 Task: Move the task Implement a new cloud-based human resources management system for a company to the section To-Do in the project ArcticTech and sort the tasks in the project by Last modified on
Action: Mouse moved to (344, 300)
Screenshot: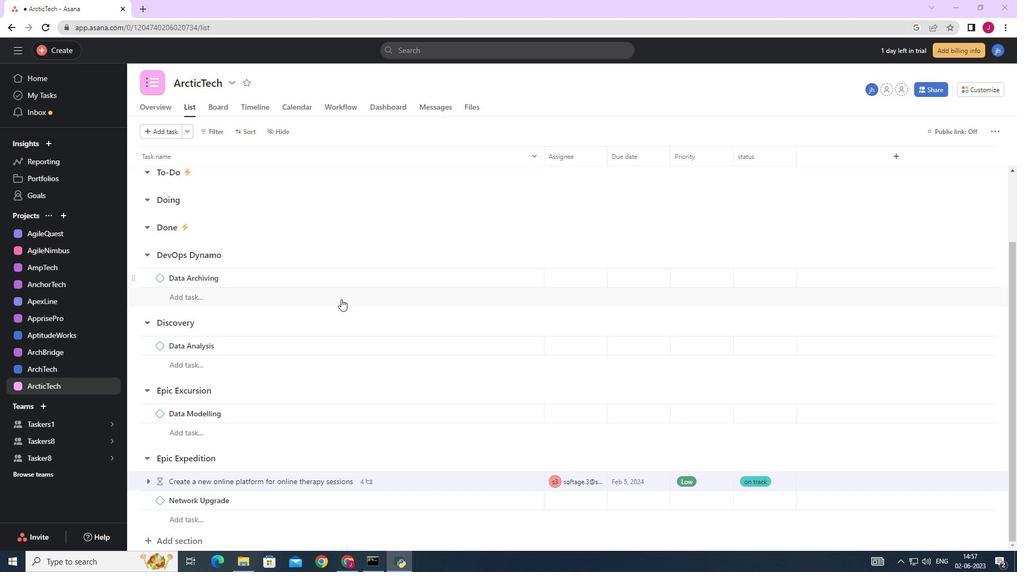
Action: Mouse scrolled (344, 301) with delta (0, 0)
Screenshot: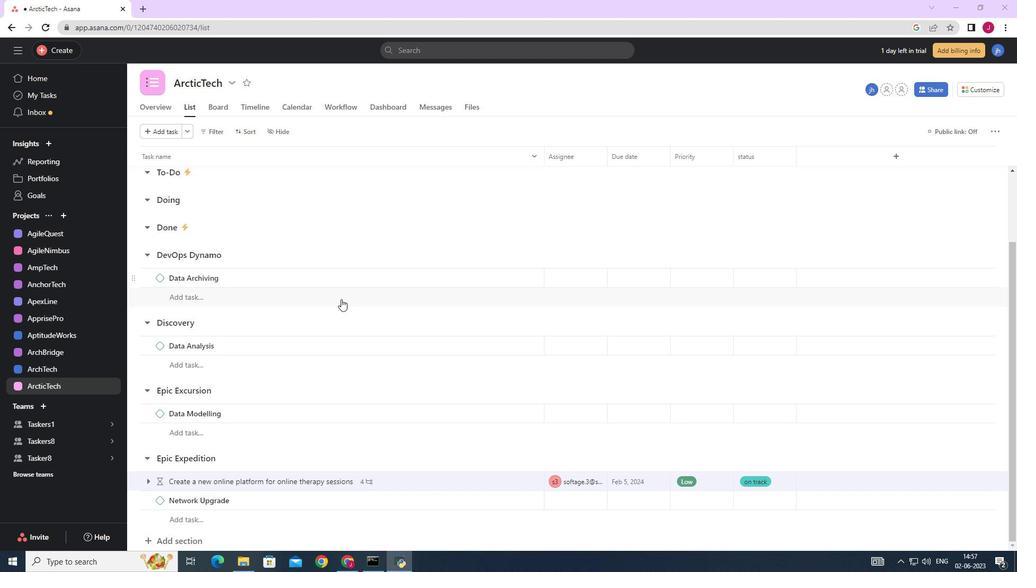 
Action: Mouse moved to (344, 300)
Screenshot: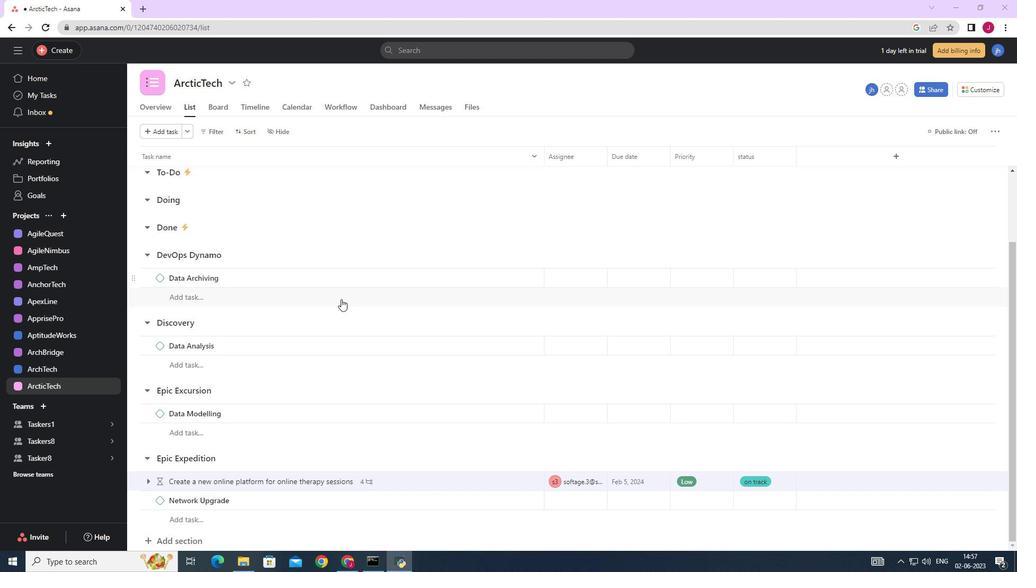 
Action: Mouse scrolled (344, 301) with delta (0, 0)
Screenshot: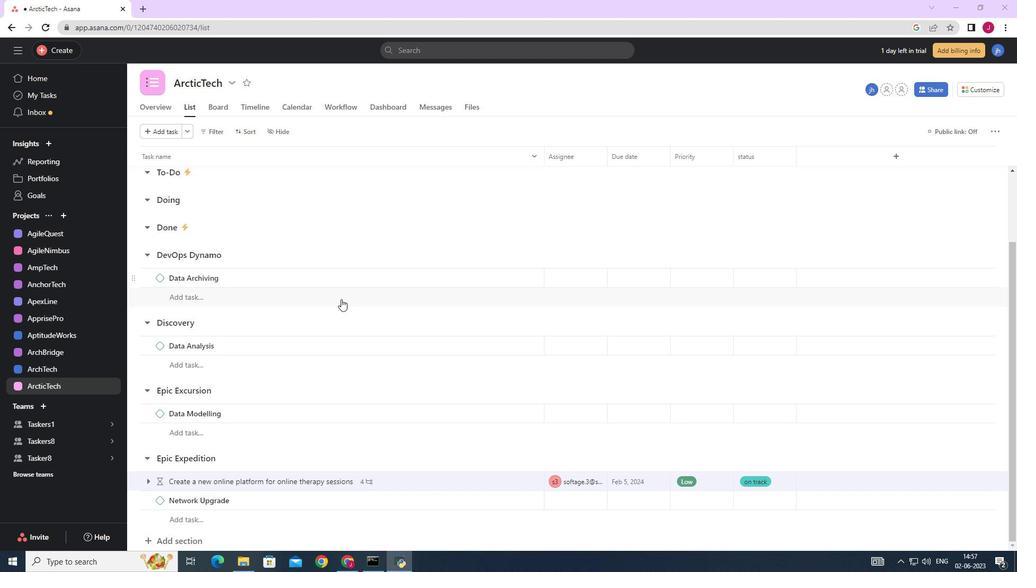 
Action: Mouse moved to (344, 301)
Screenshot: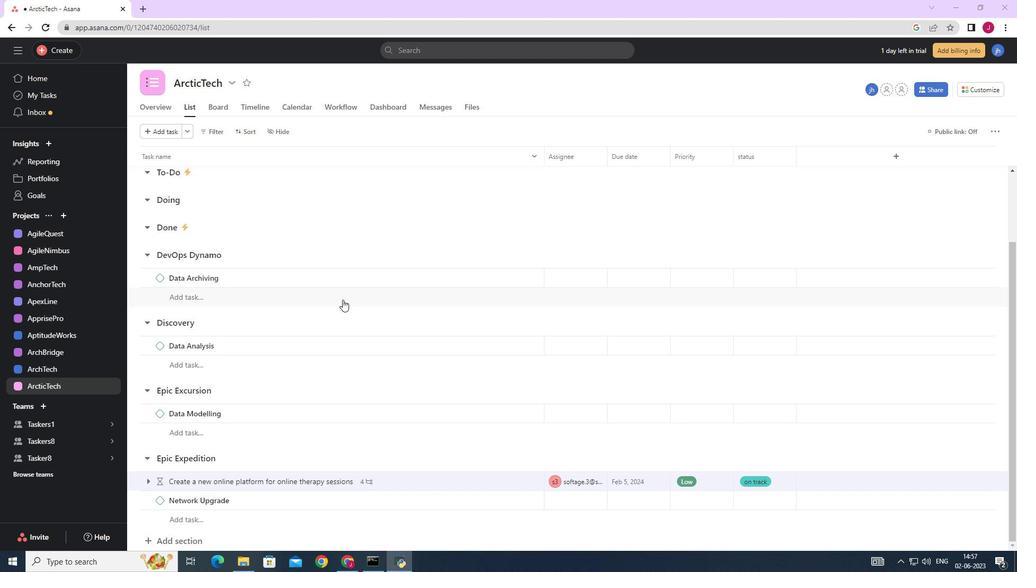 
Action: Mouse scrolled (344, 301) with delta (0, 0)
Screenshot: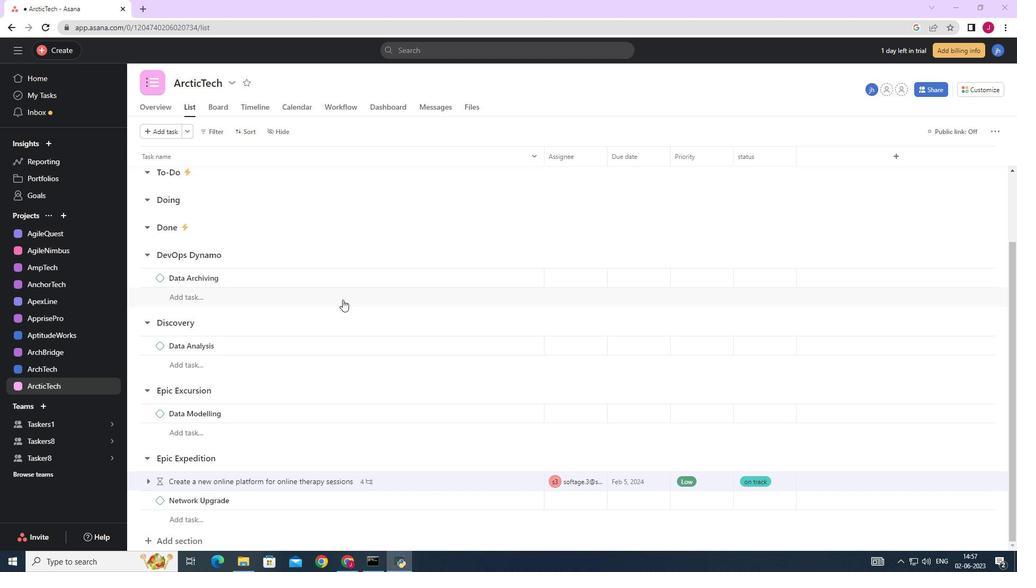 
Action: Mouse moved to (297, 268)
Screenshot: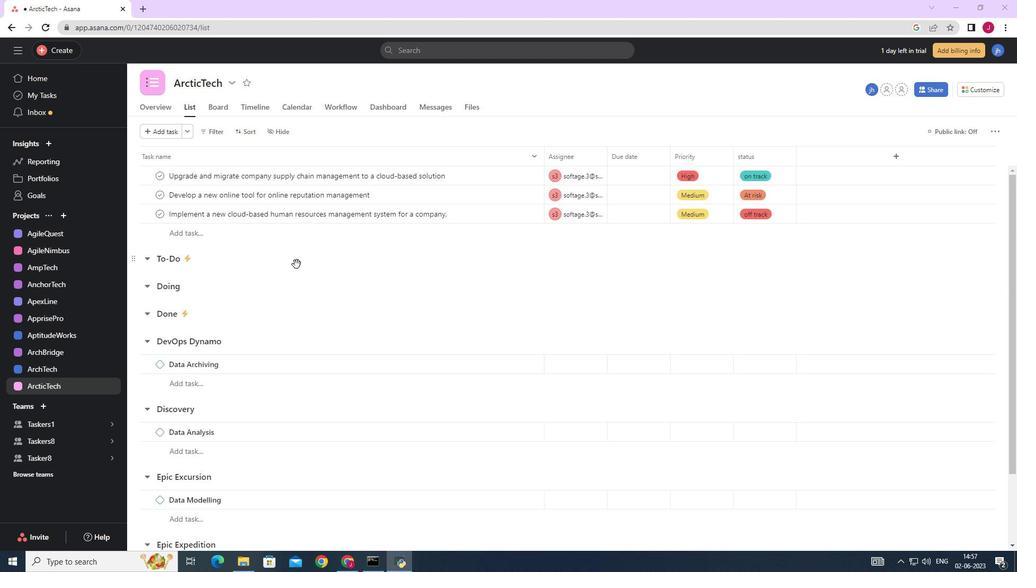 
Action: Mouse scrolled (297, 269) with delta (0, 0)
Screenshot: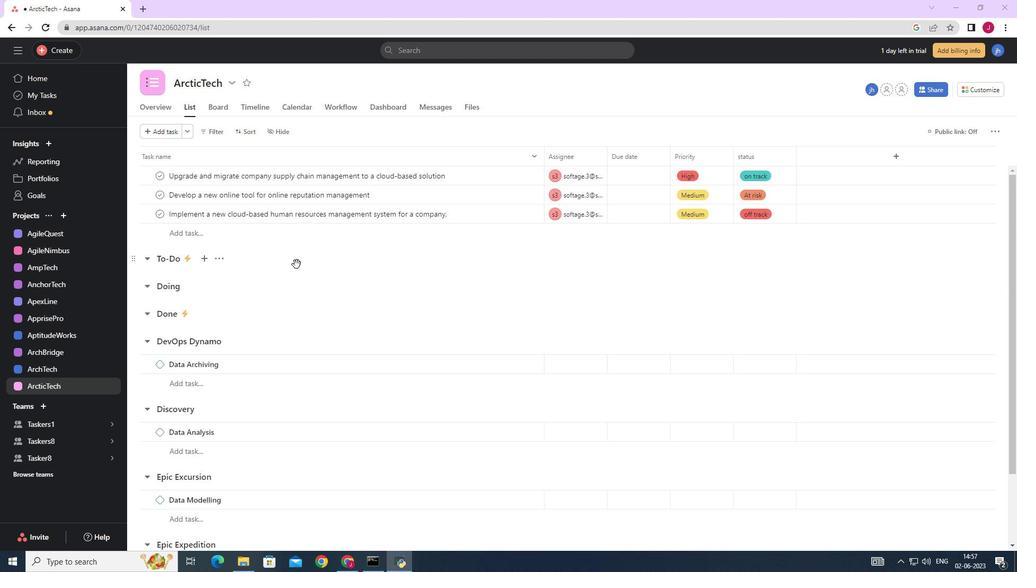 
Action: Mouse scrolled (297, 269) with delta (0, 0)
Screenshot: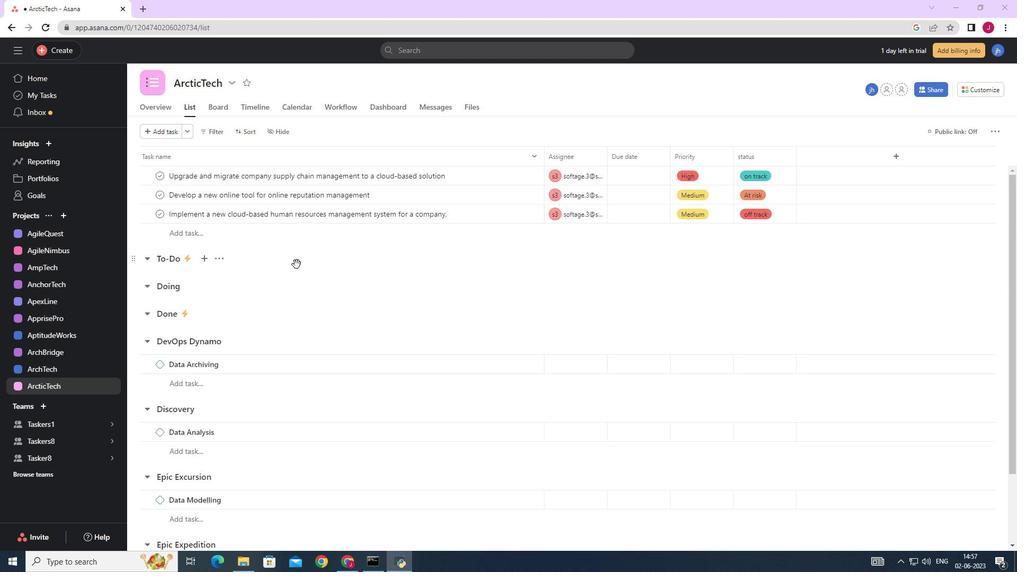 
Action: Mouse moved to (512, 212)
Screenshot: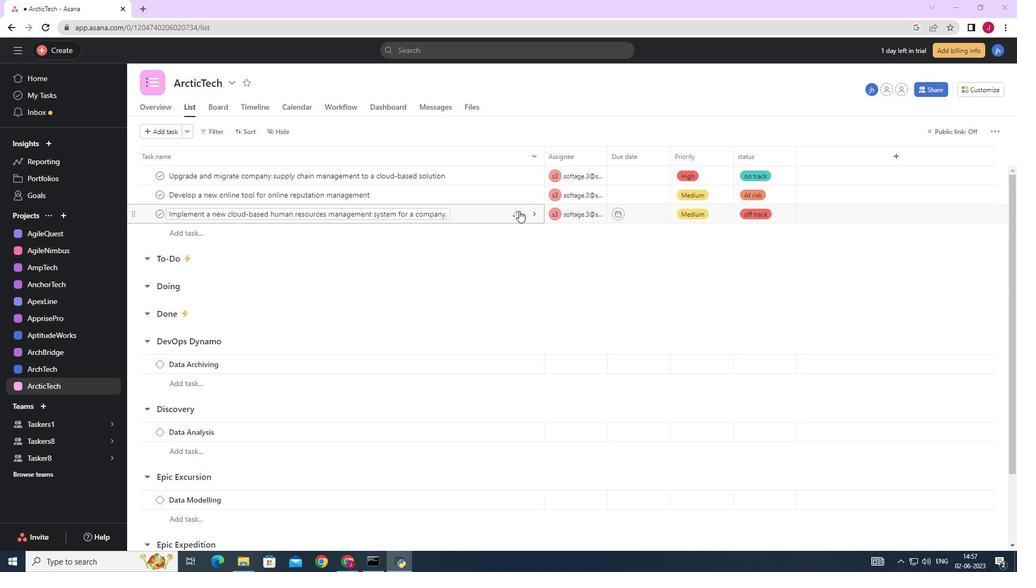 
Action: Mouse pressed left at (512, 212)
Screenshot: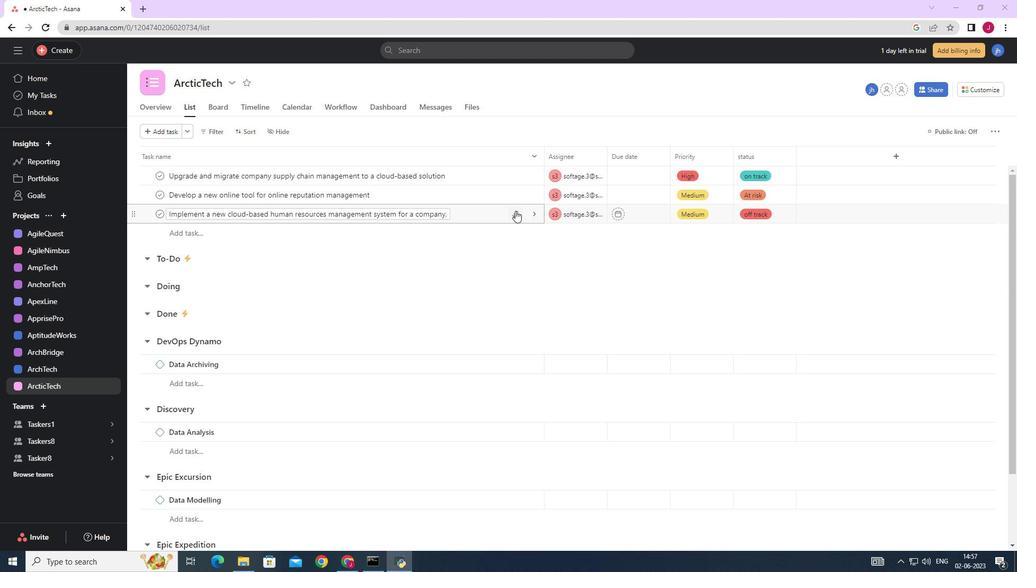 
Action: Mouse moved to (459, 271)
Screenshot: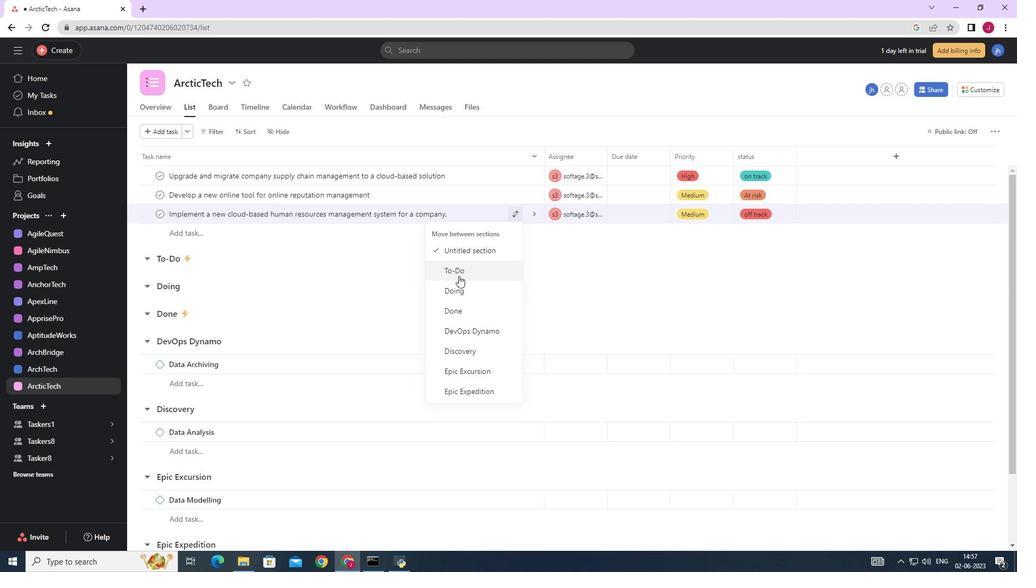 
Action: Mouse pressed left at (459, 271)
Screenshot: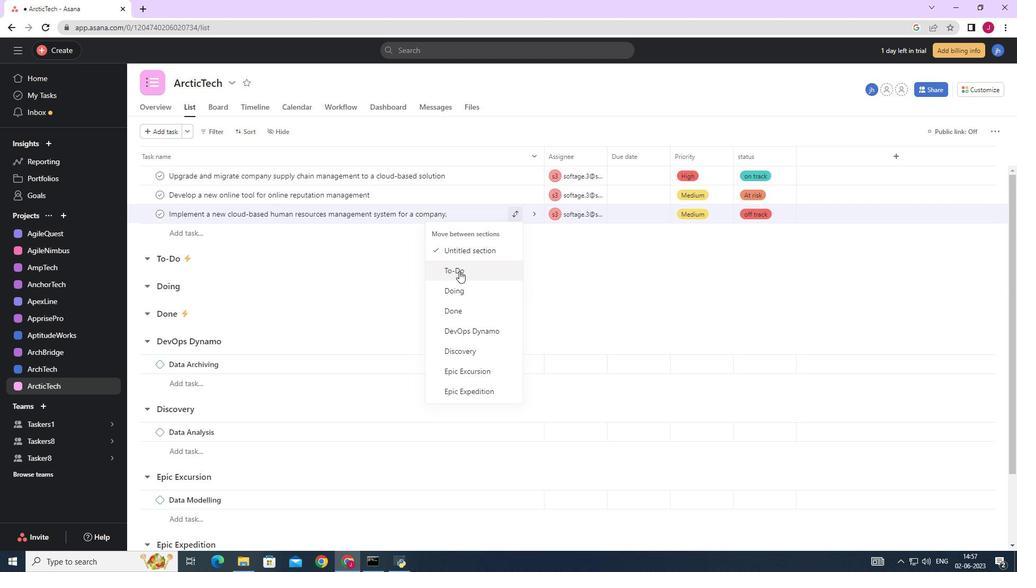 
Action: Mouse moved to (244, 134)
Screenshot: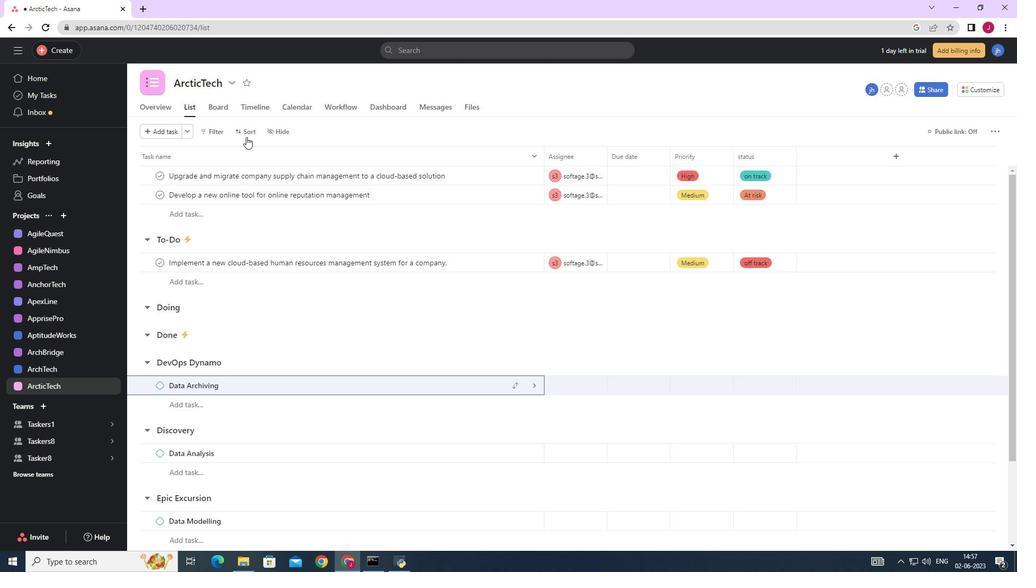 
Action: Mouse pressed left at (244, 134)
Screenshot: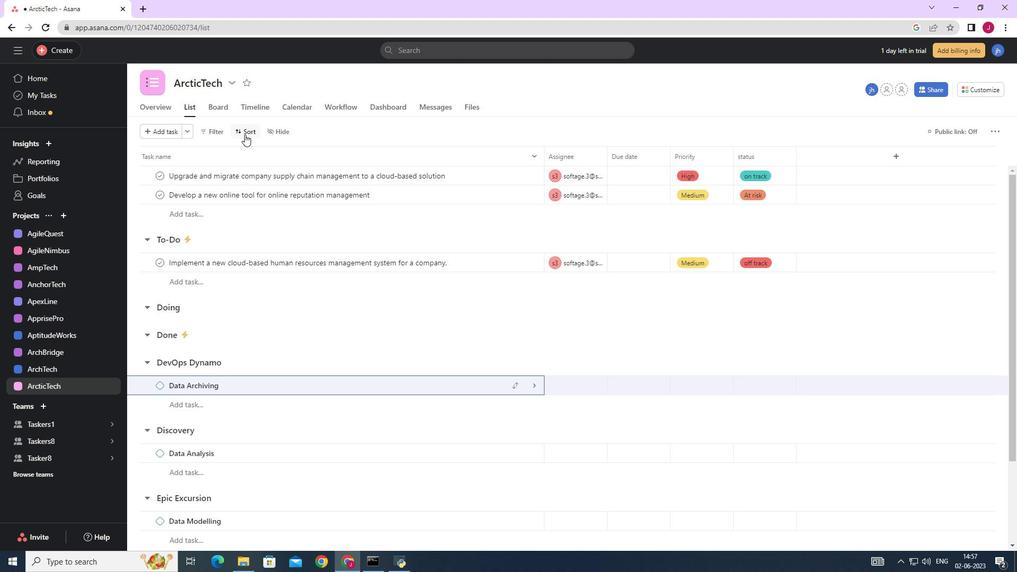 
Action: Mouse moved to (290, 278)
Screenshot: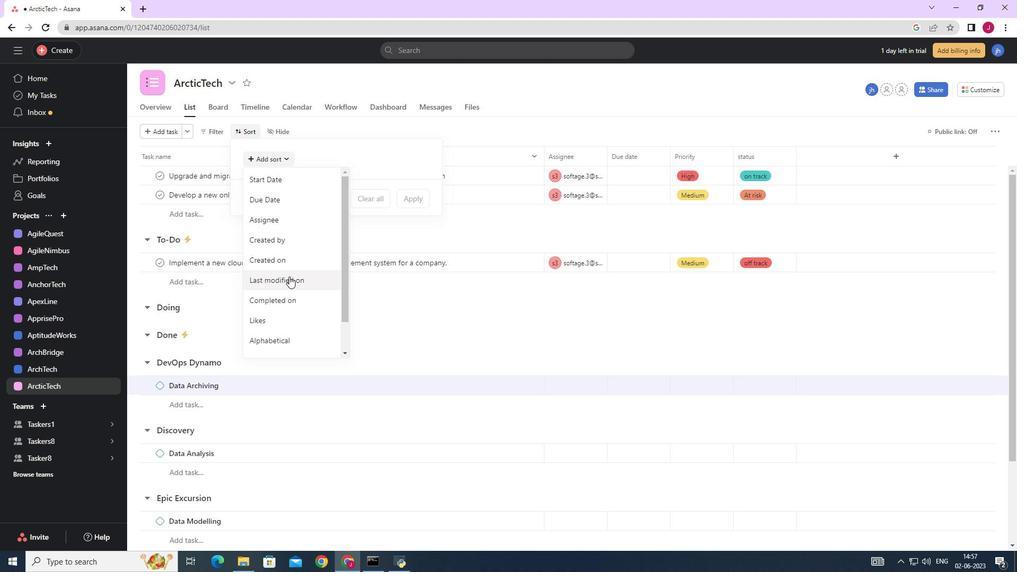 
Action: Mouse pressed left at (290, 278)
Screenshot: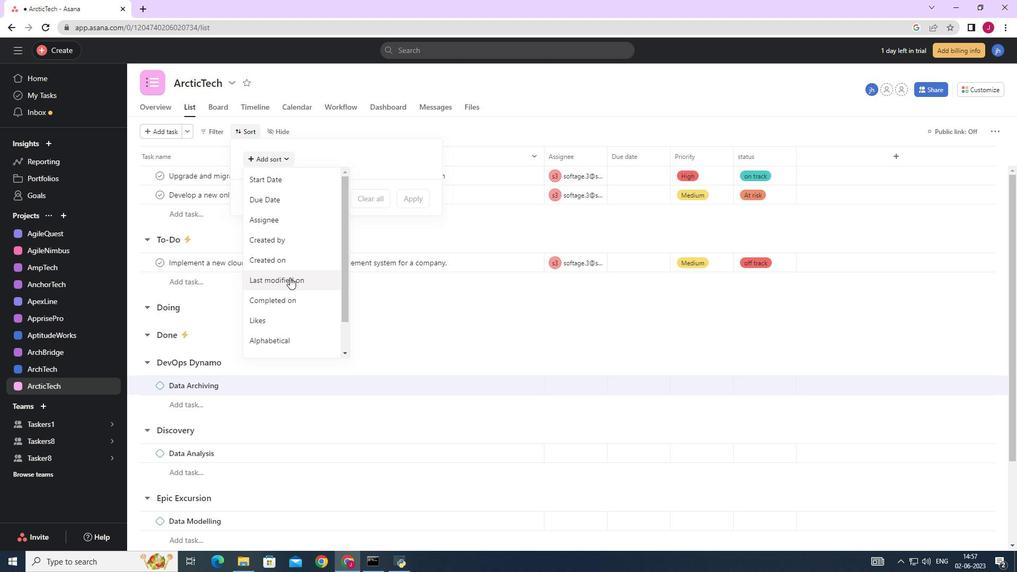 
Action: Mouse moved to (405, 248)
Screenshot: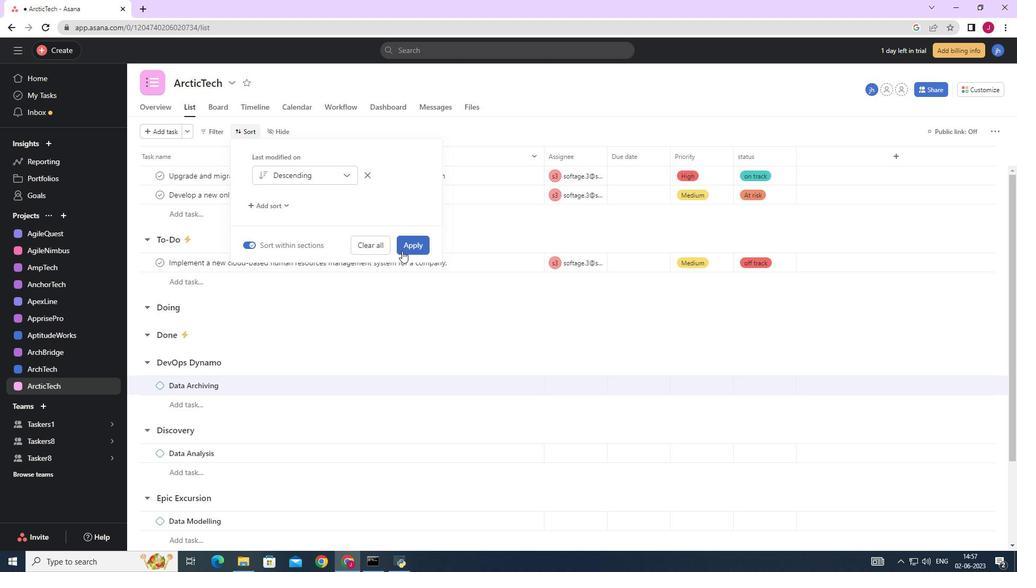 
Action: Mouse pressed left at (405, 248)
Screenshot: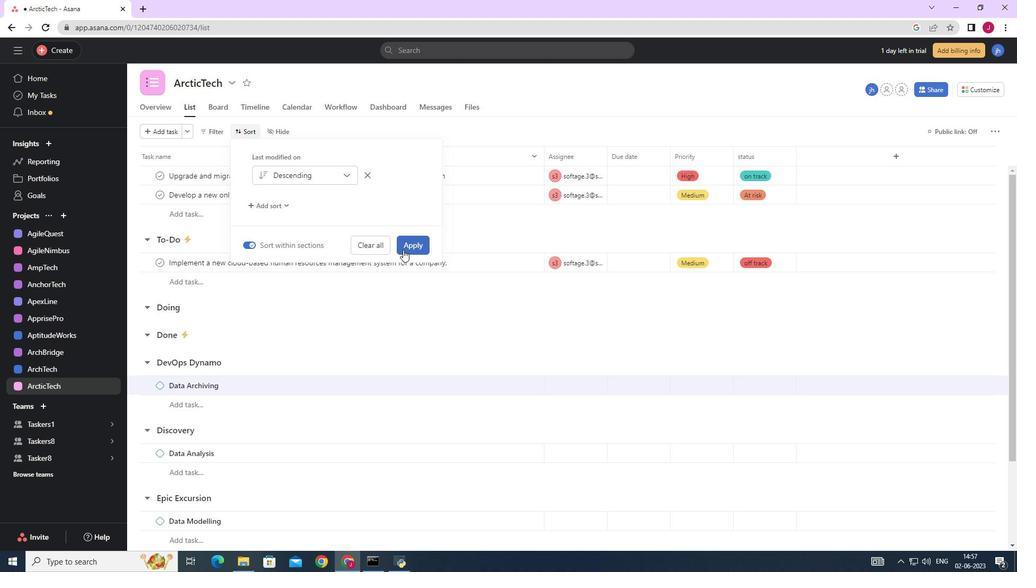 
Action: Mouse moved to (405, 245)
Screenshot: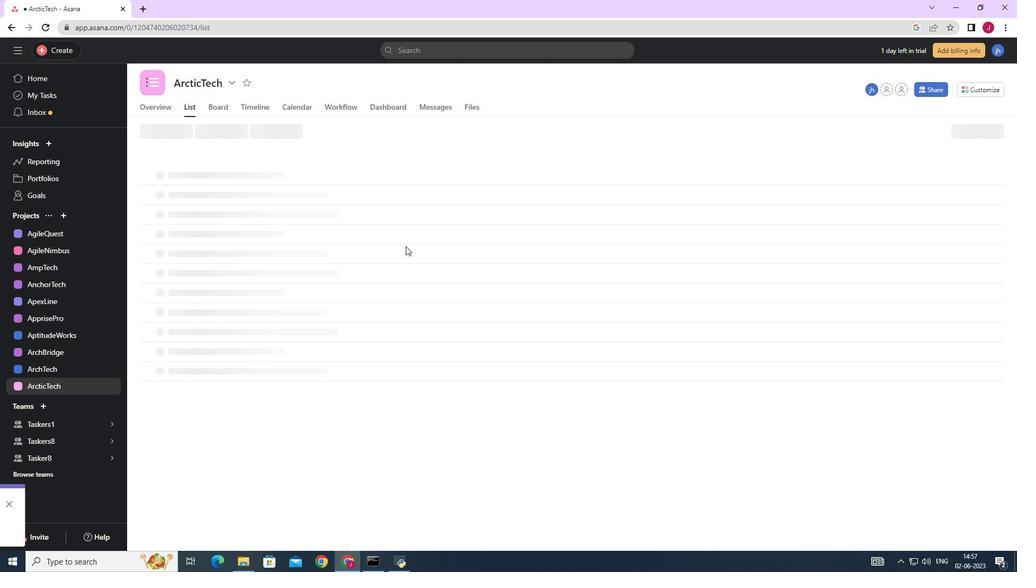 
